Task: Add a new email account in Microsoft Outlook using the email address 'aakashmishraop@outlook.com'.
Action: Mouse moved to (19, 82)
Screenshot: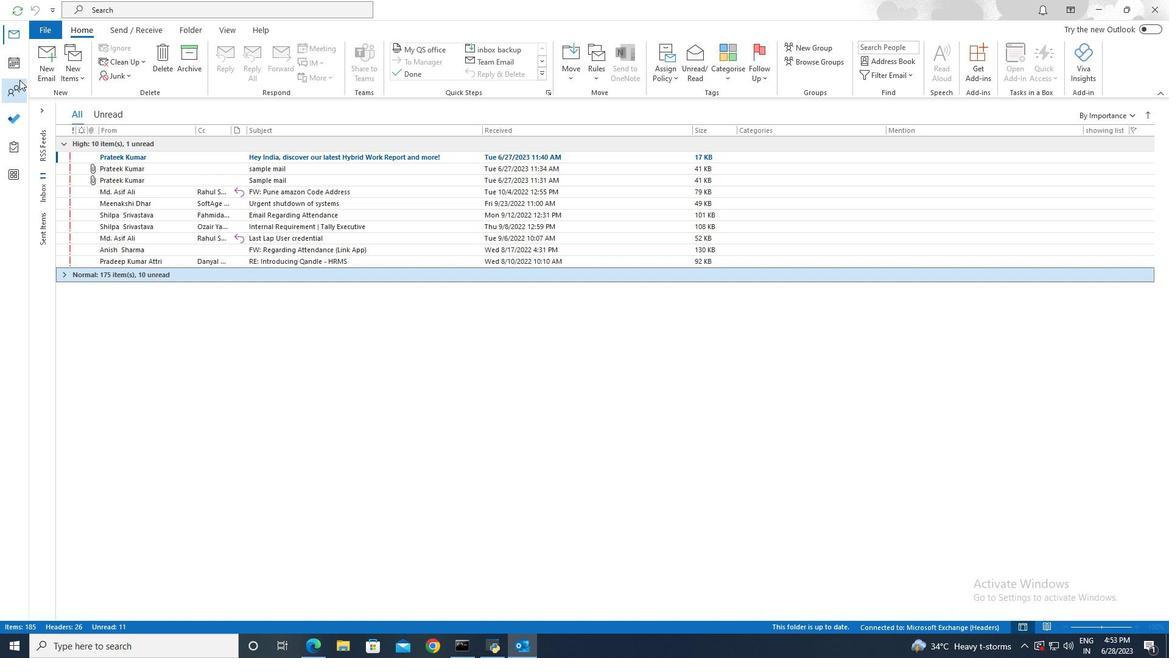 
Action: Mouse pressed left at (19, 82)
Screenshot: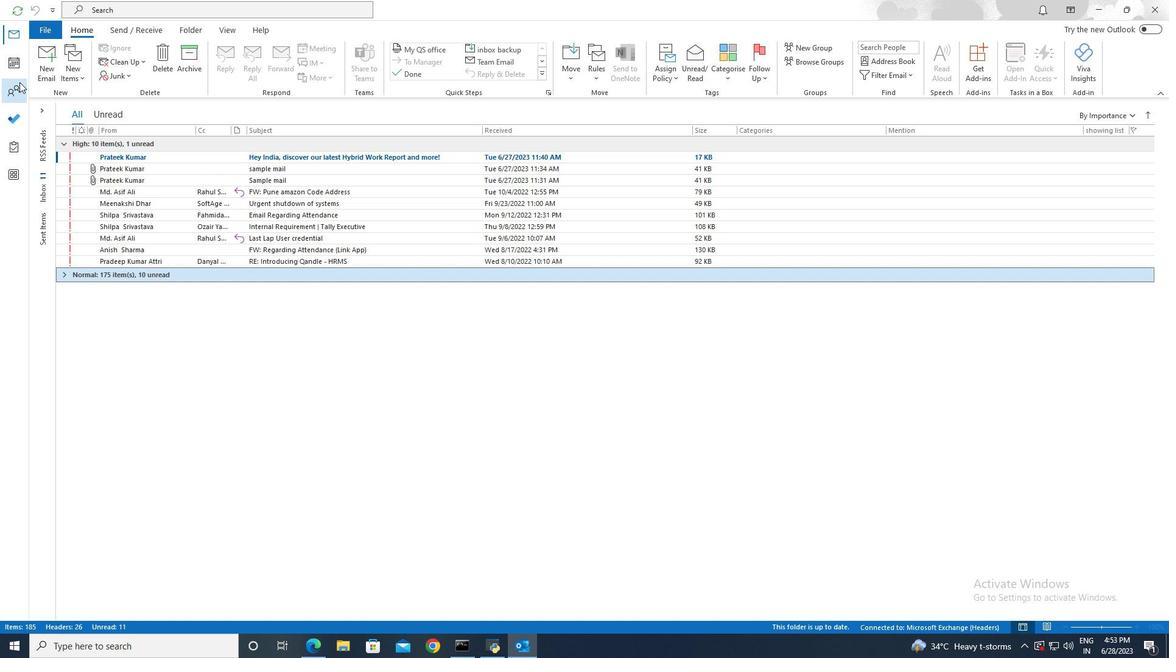 
Action: Mouse moved to (49, 31)
Screenshot: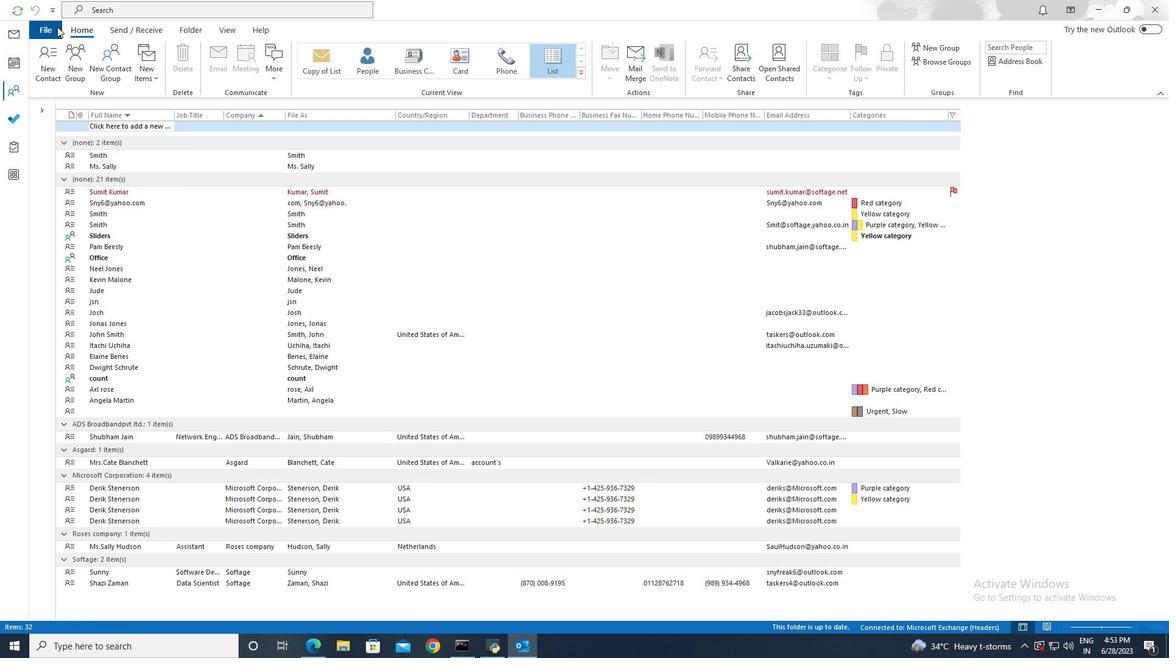 
Action: Mouse pressed left at (49, 31)
Screenshot: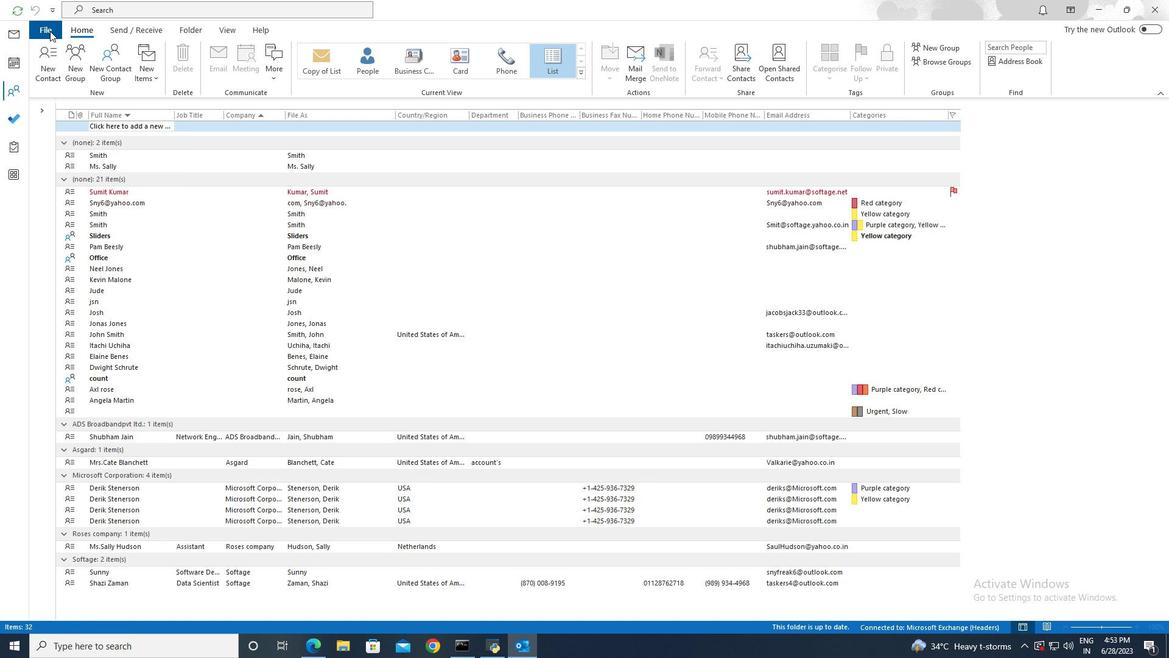 
Action: Mouse moved to (146, 102)
Screenshot: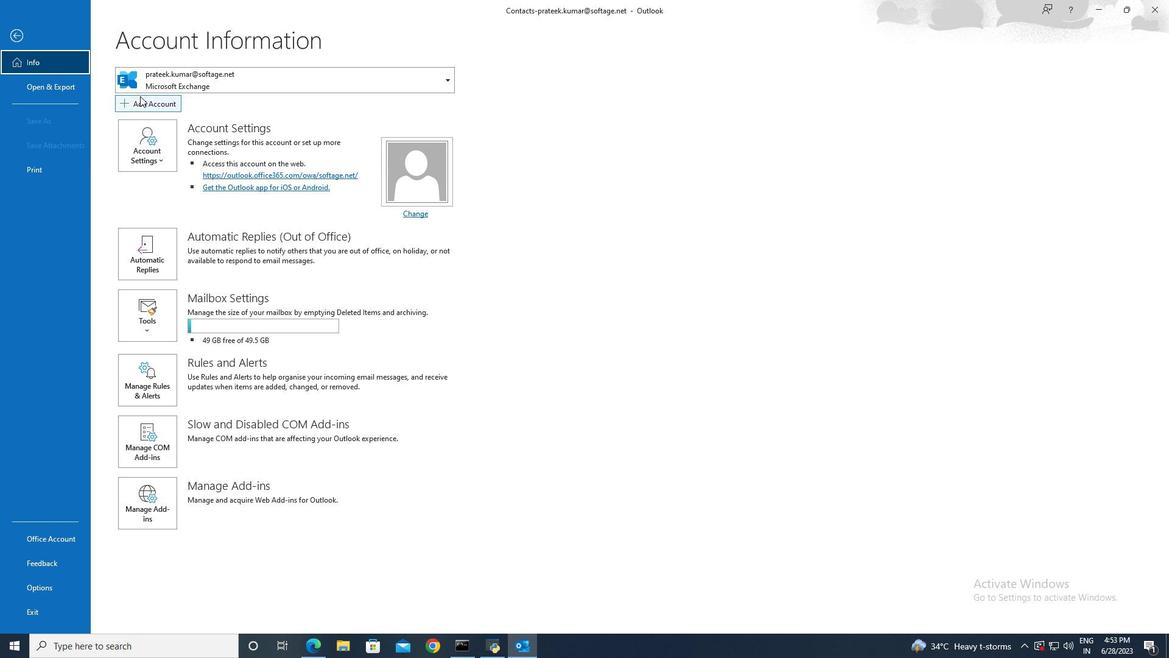 
Action: Mouse pressed left at (146, 102)
Screenshot: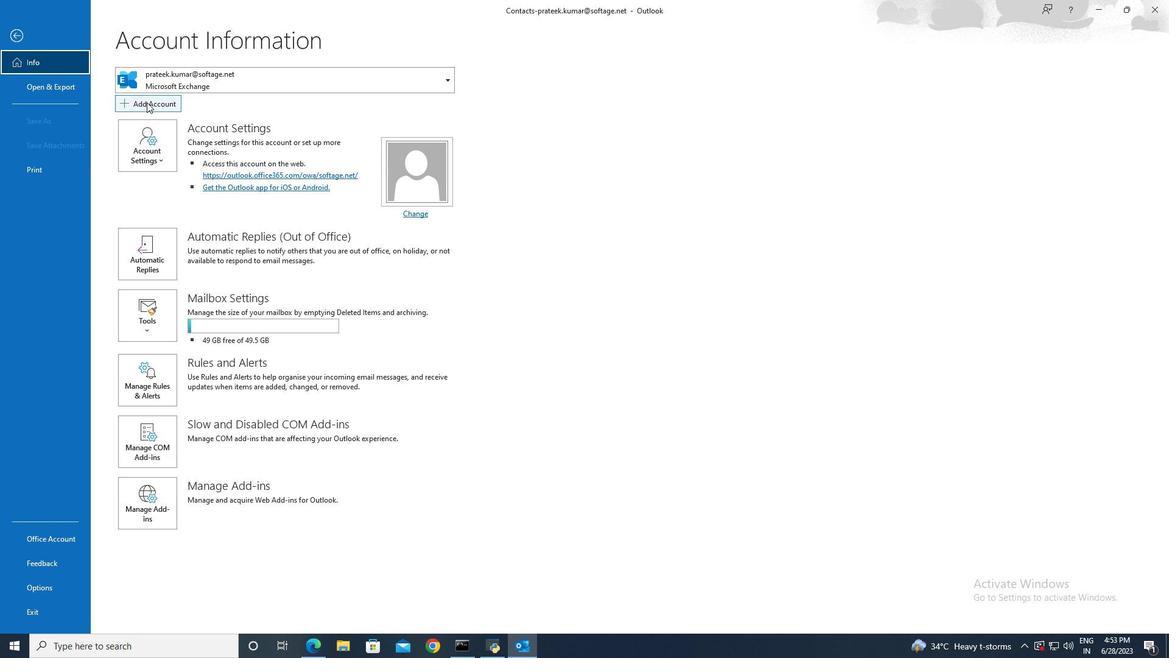 
Action: Key pressed <Key.shift><Key.shift><Key.shift><Key.shift><Key.shift><Key.shift><Key.shift><Key.shift>aakashmishraop<Key.shift>@outlook.com
Screenshot: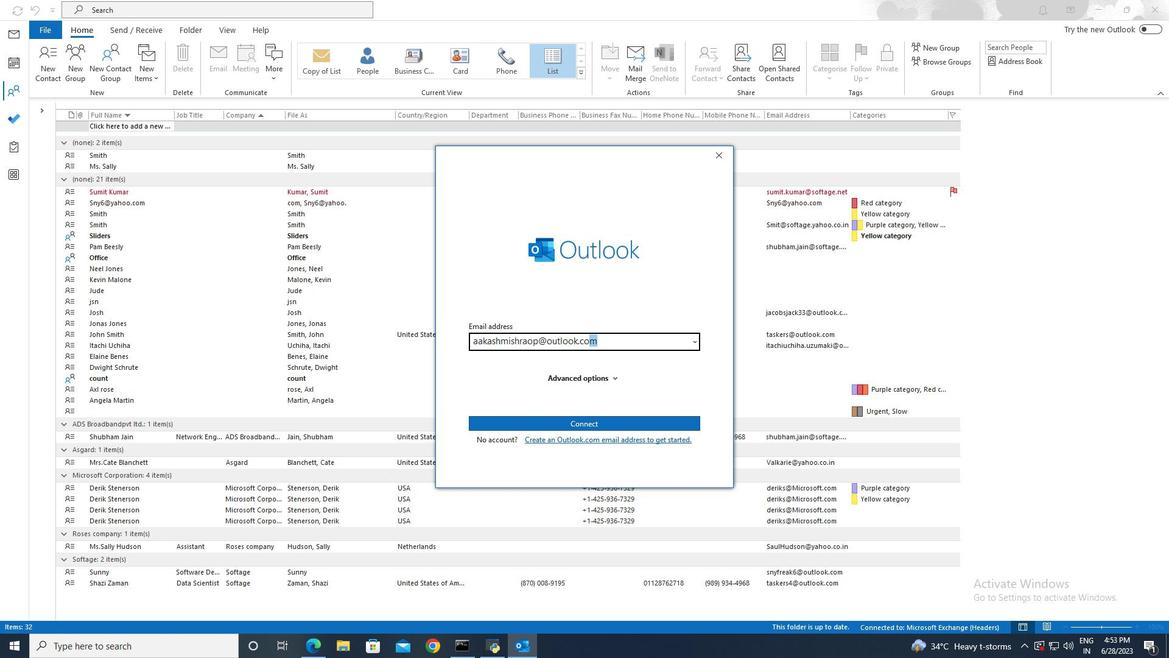 
Action: Mouse moved to (561, 421)
Screenshot: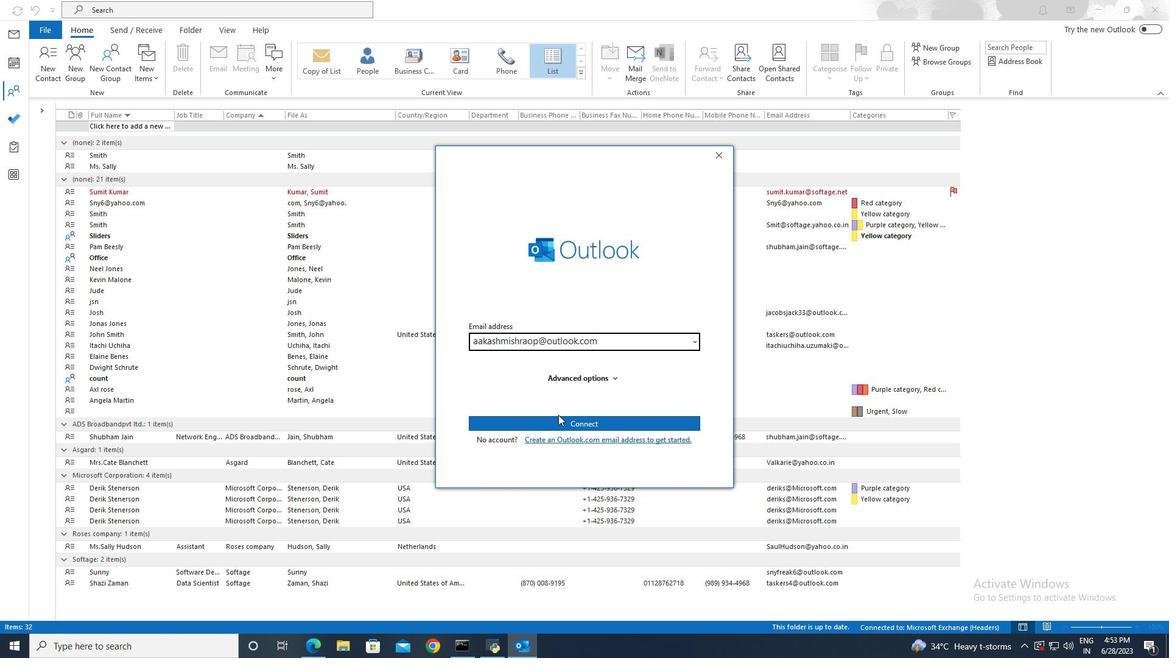 
Action: Mouse pressed left at (561, 421)
Screenshot: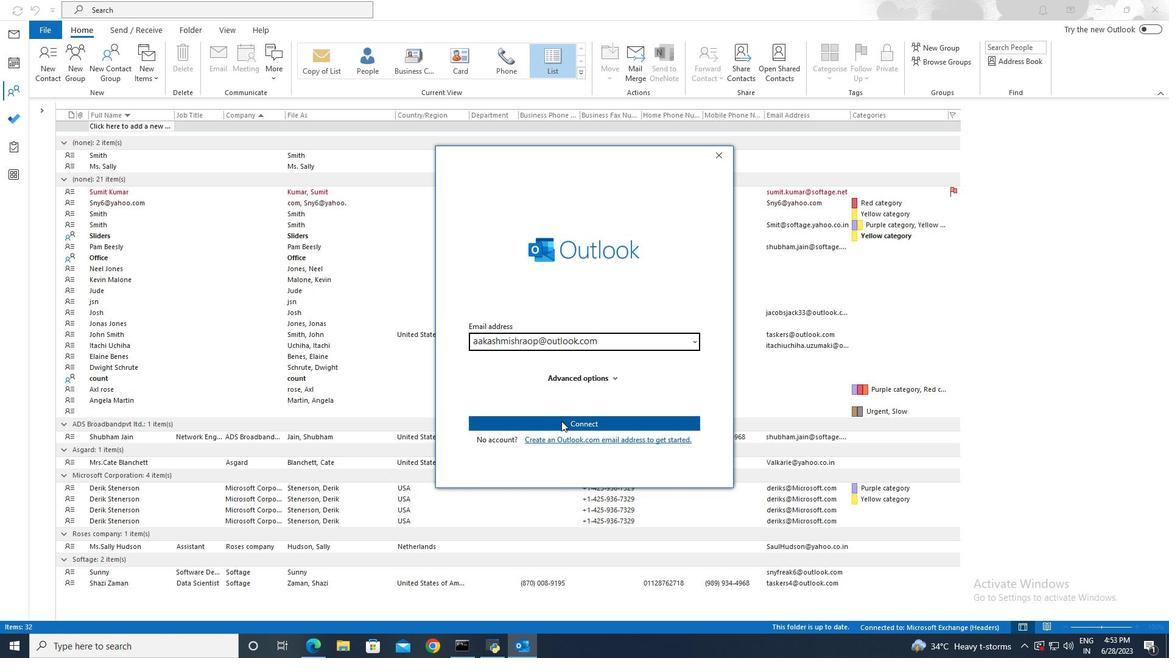 
